 Task: Look for products with spicy flavor.
Action: Mouse moved to (26, 259)
Screenshot: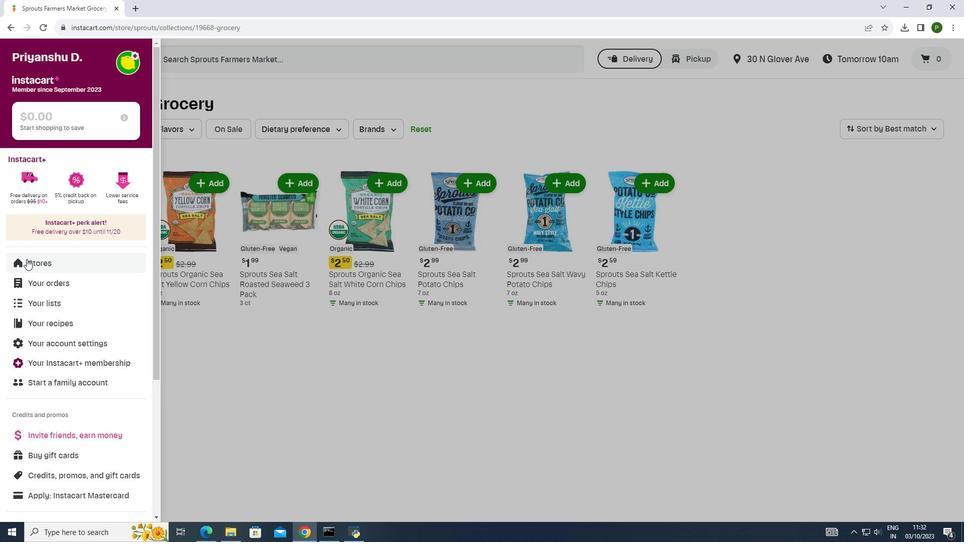 
Action: Mouse pressed left at (26, 259)
Screenshot: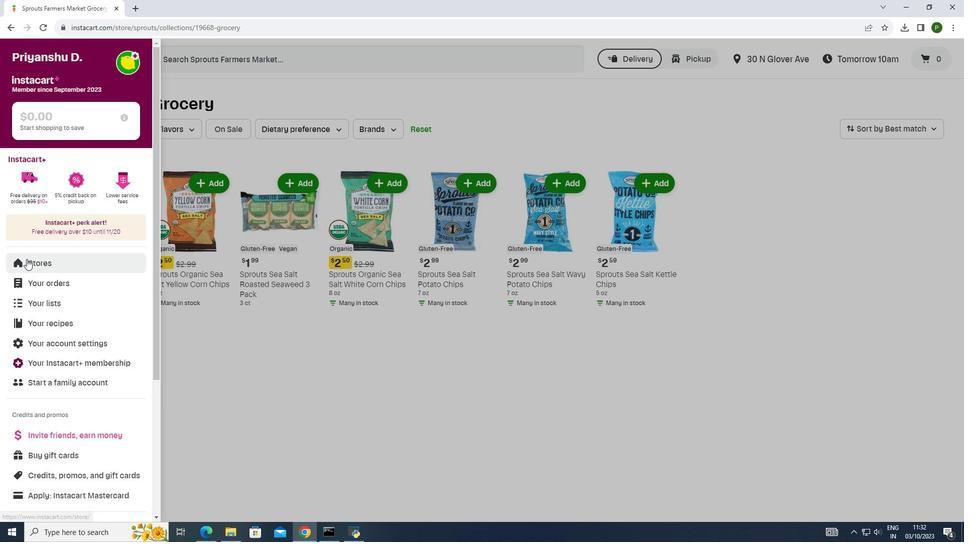 
Action: Mouse moved to (229, 102)
Screenshot: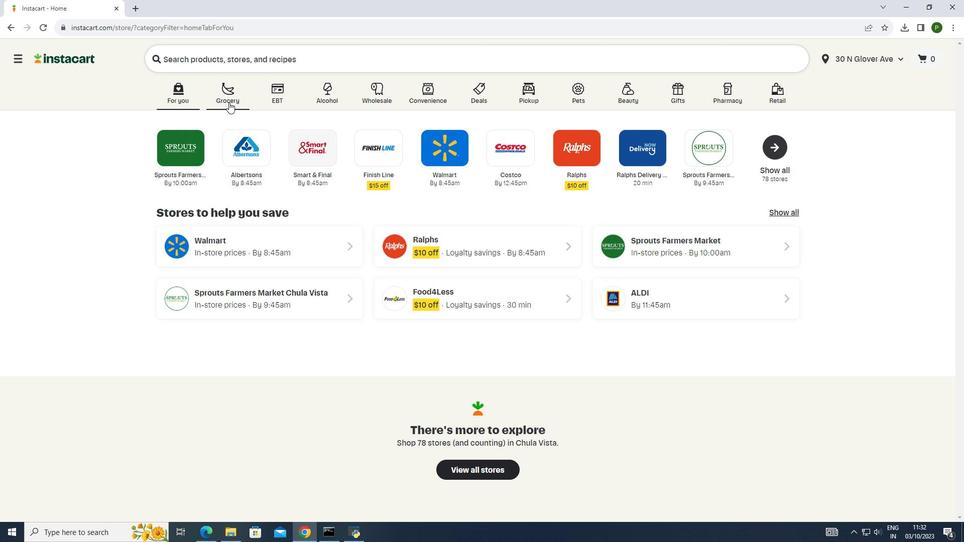 
Action: Mouse pressed left at (229, 102)
Screenshot: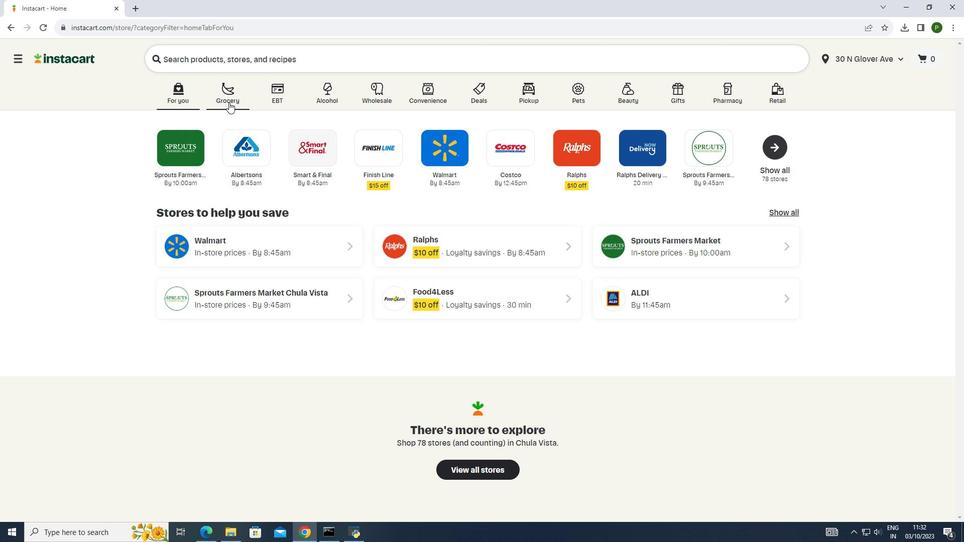 
Action: Mouse moved to (526, 148)
Screenshot: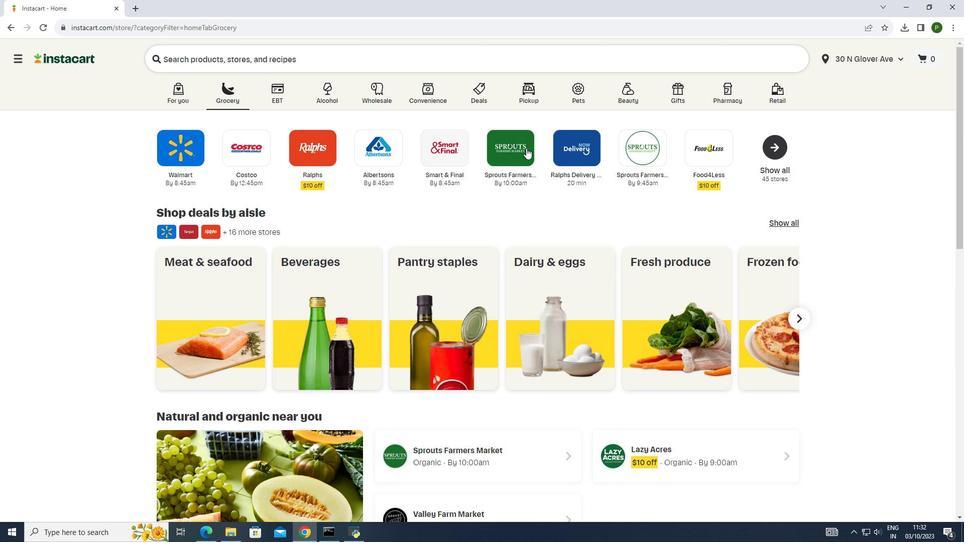 
Action: Mouse pressed left at (526, 148)
Screenshot: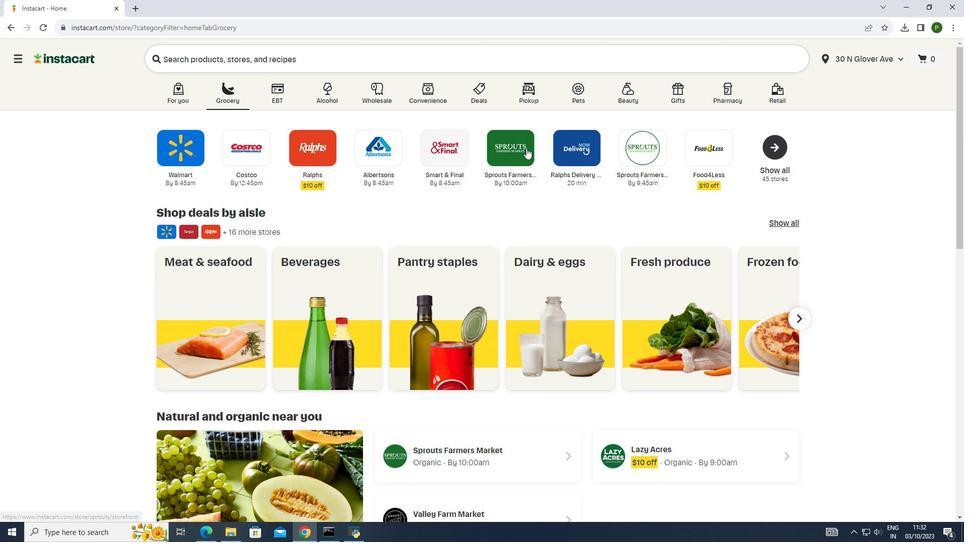 
Action: Mouse moved to (83, 264)
Screenshot: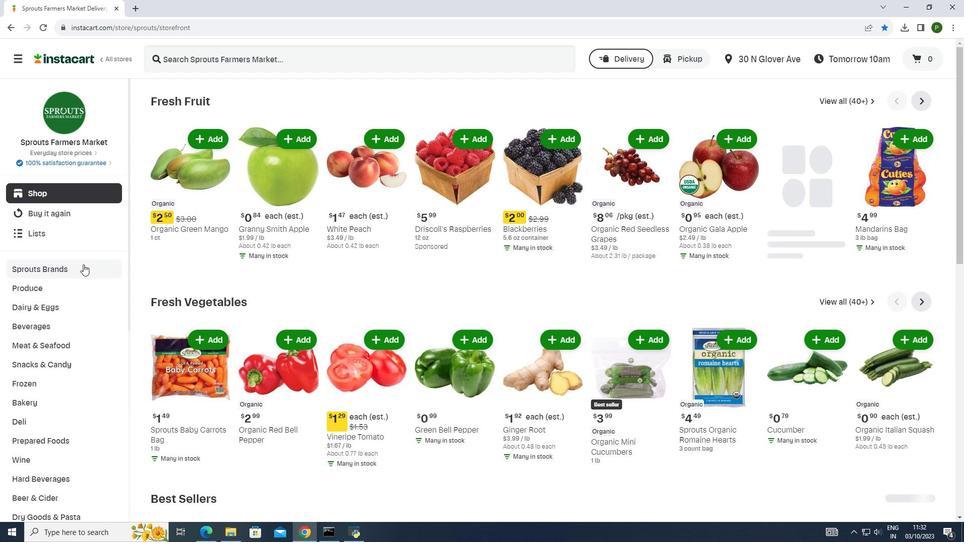 
Action: Mouse pressed left at (83, 264)
Screenshot: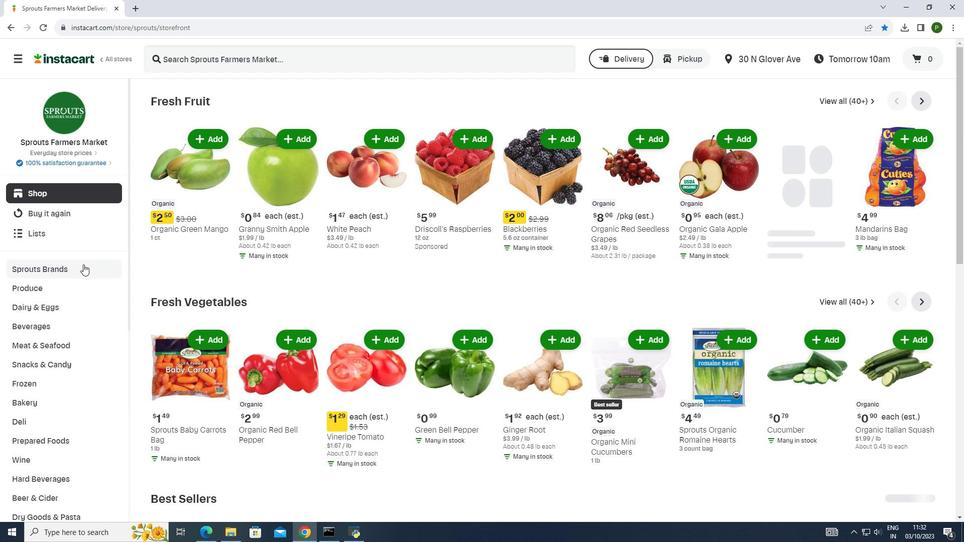 
Action: Mouse moved to (53, 344)
Screenshot: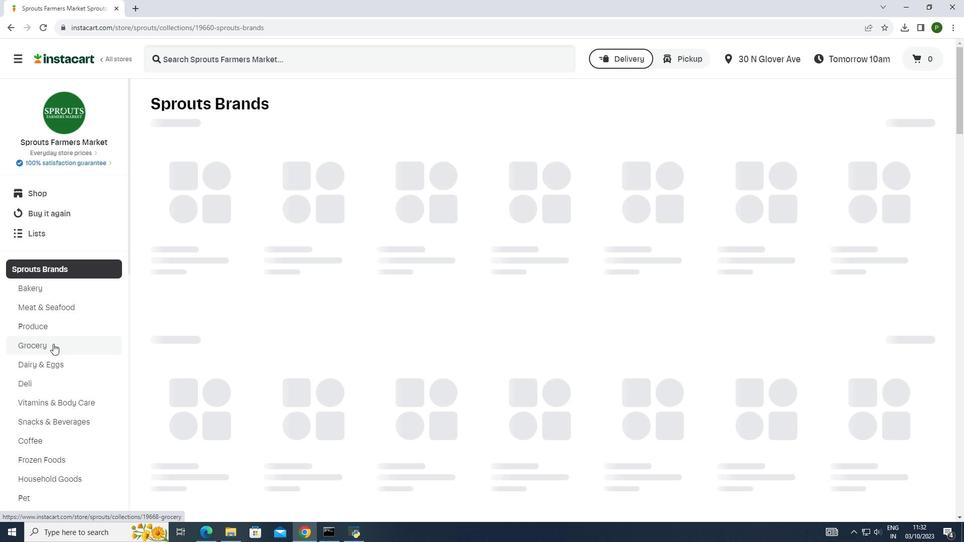 
Action: Mouse pressed left at (53, 344)
Screenshot: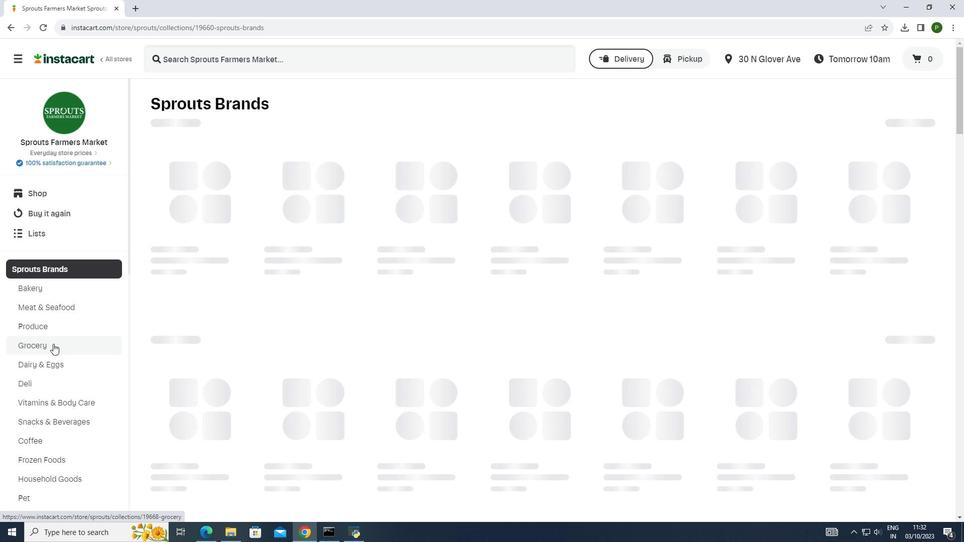 
Action: Mouse moved to (180, 129)
Screenshot: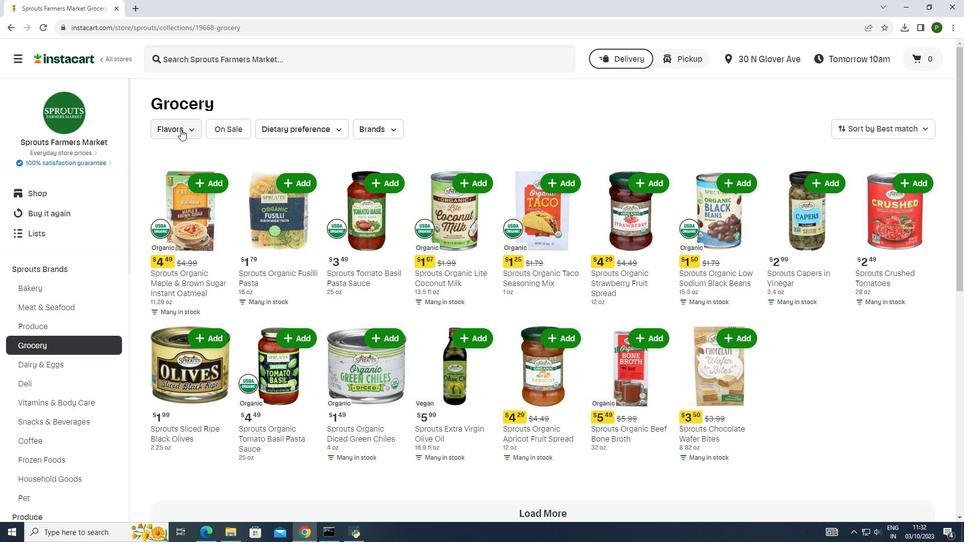 
Action: Mouse pressed left at (180, 129)
Screenshot: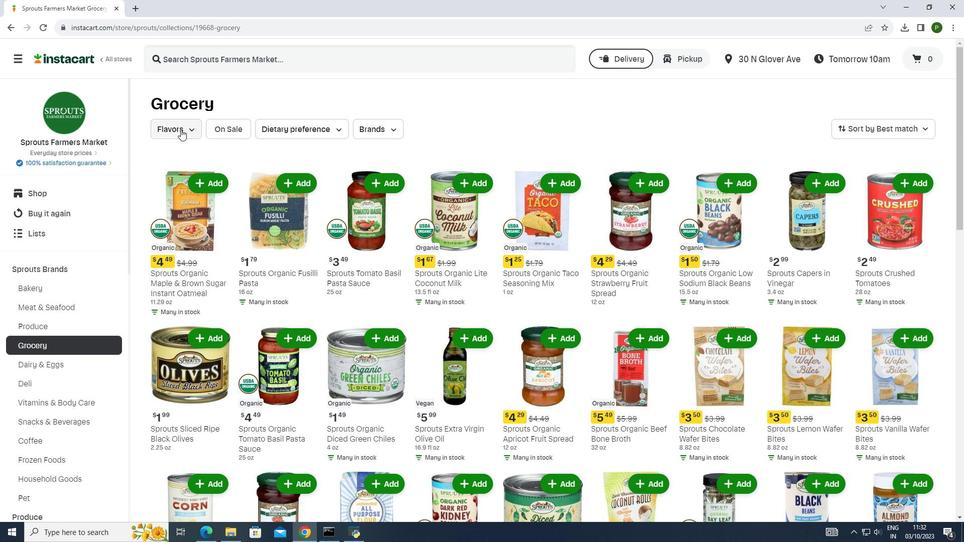 
Action: Mouse moved to (170, 188)
Screenshot: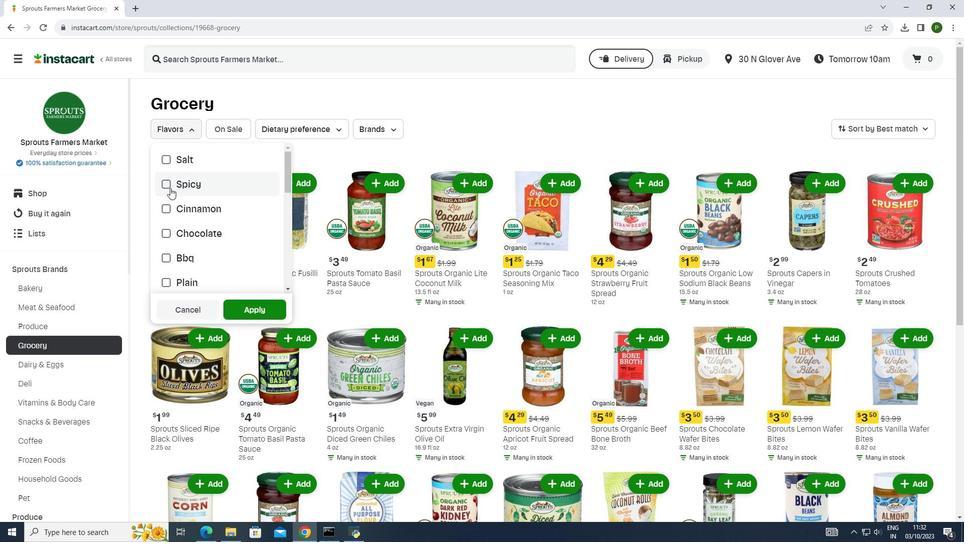 
Action: Mouse pressed left at (170, 188)
Screenshot: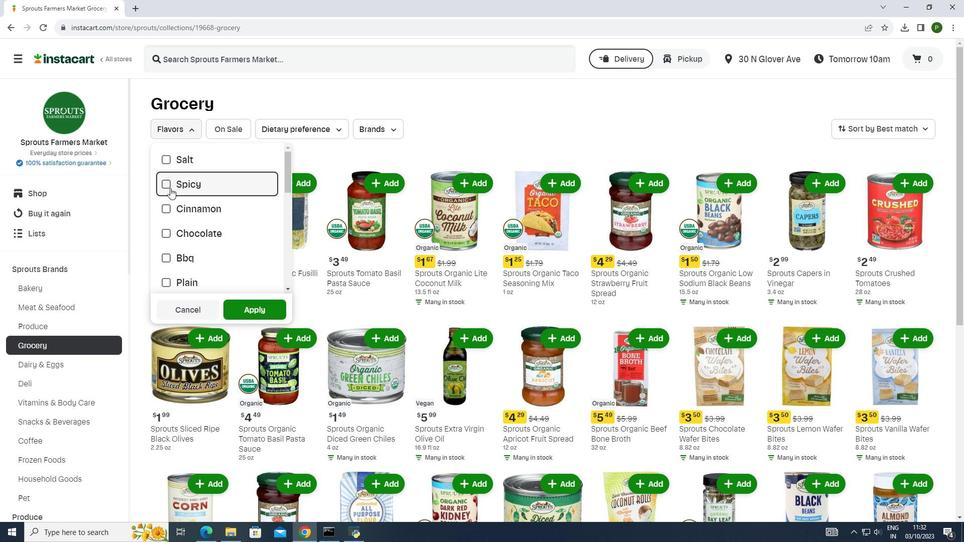 
Action: Mouse moved to (247, 306)
Screenshot: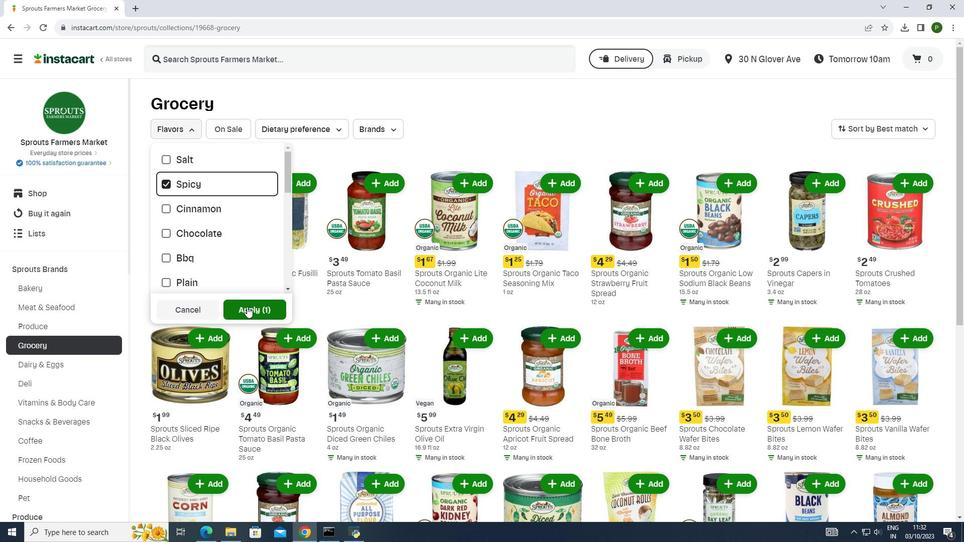 
Action: Mouse pressed left at (247, 306)
Screenshot: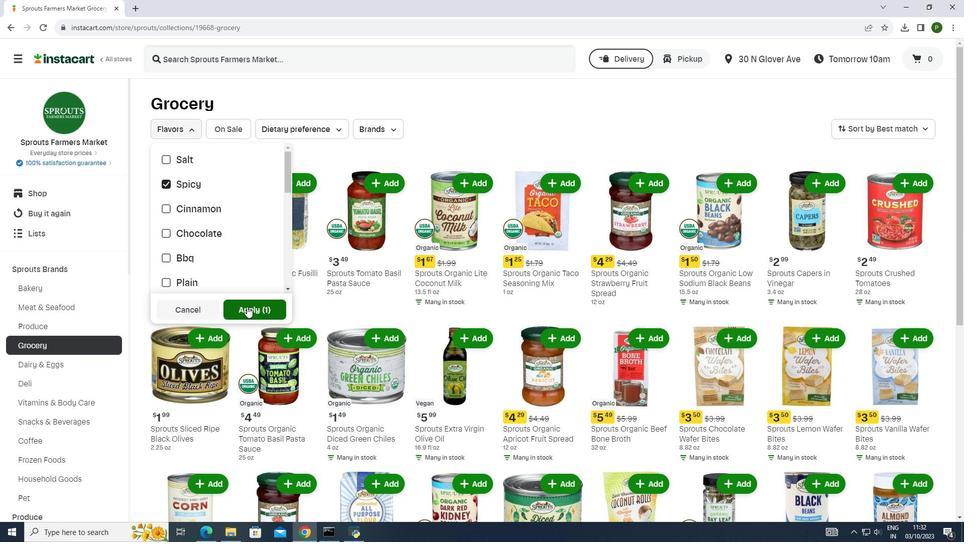 
Action: Mouse moved to (340, 258)
Screenshot: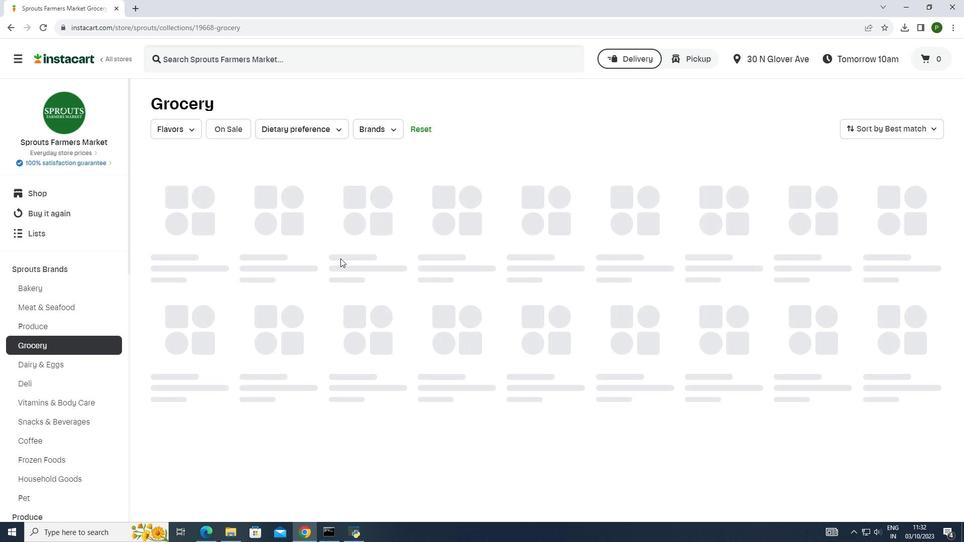 
